 Task: Set the number of connections for legacy RTSP VoD server to "2".
Action: Mouse moved to (128, 23)
Screenshot: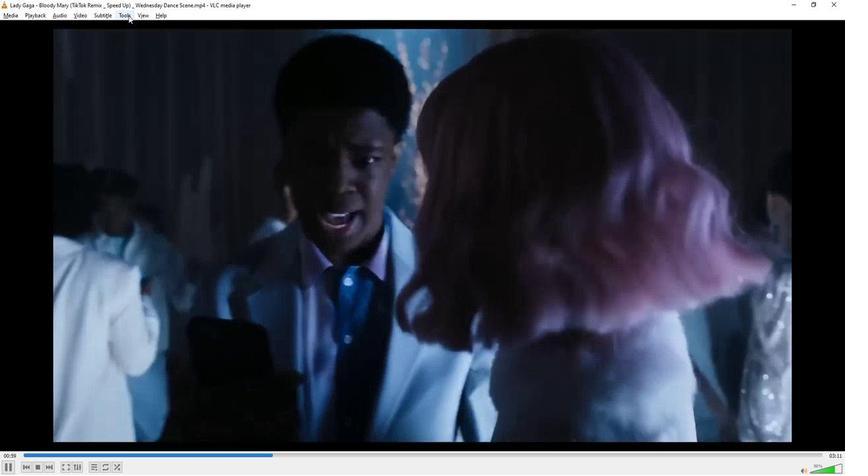 
Action: Mouse pressed left at (128, 23)
Screenshot: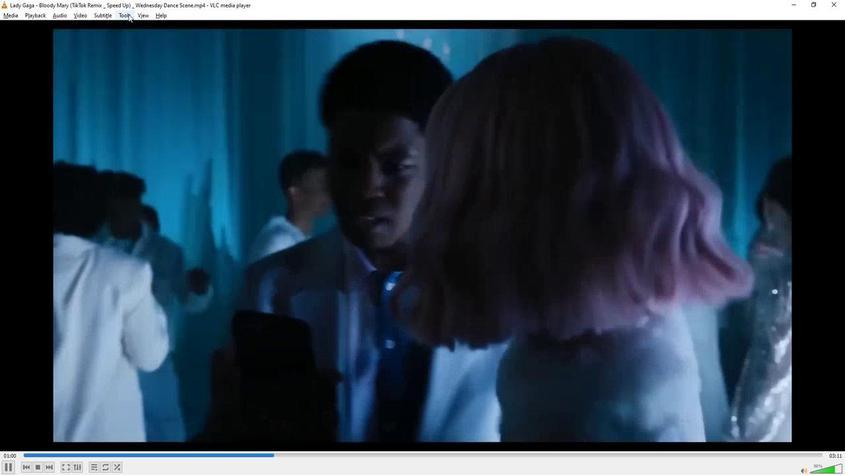 
Action: Mouse moved to (147, 122)
Screenshot: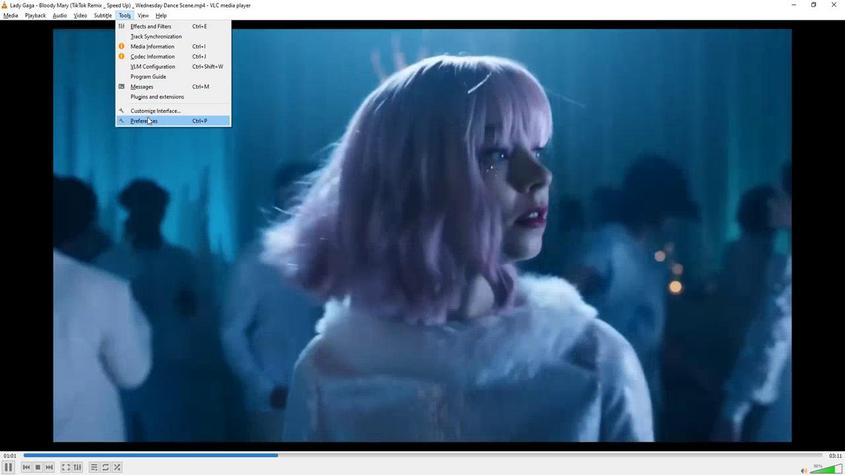 
Action: Mouse pressed left at (147, 122)
Screenshot: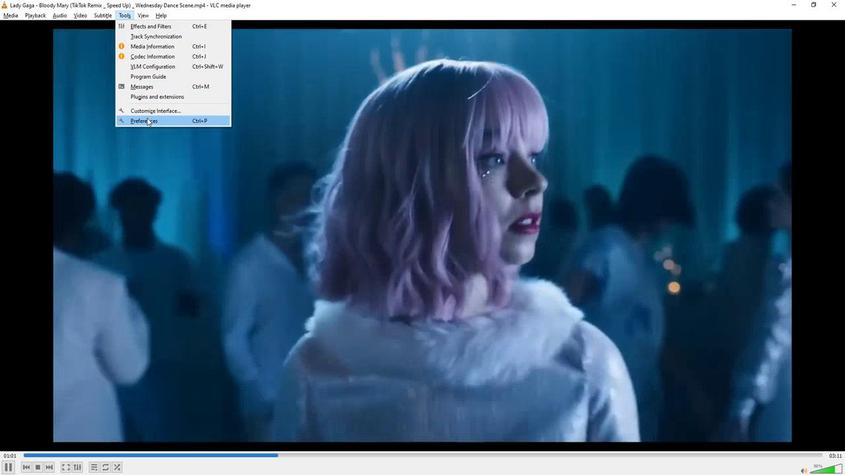 
Action: Mouse moved to (246, 348)
Screenshot: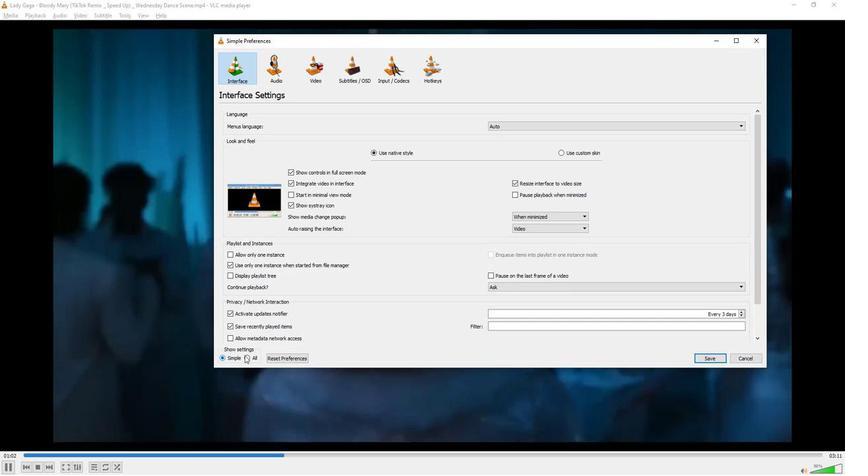 
Action: Mouse pressed left at (246, 348)
Screenshot: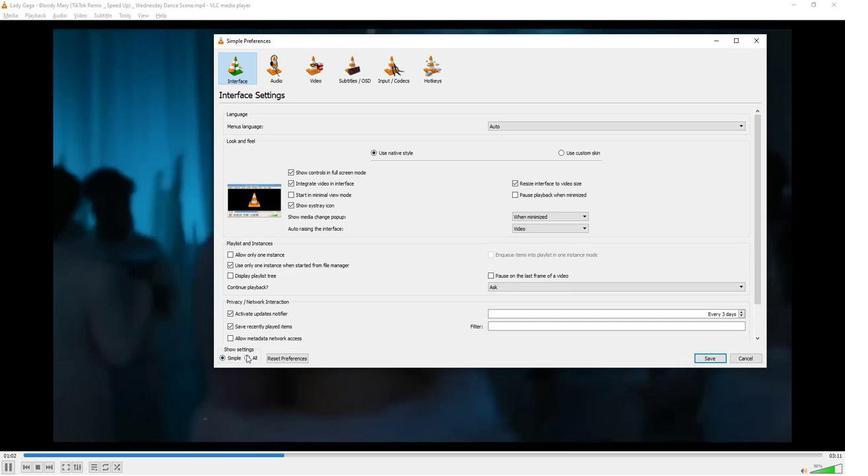 
Action: Mouse moved to (255, 303)
Screenshot: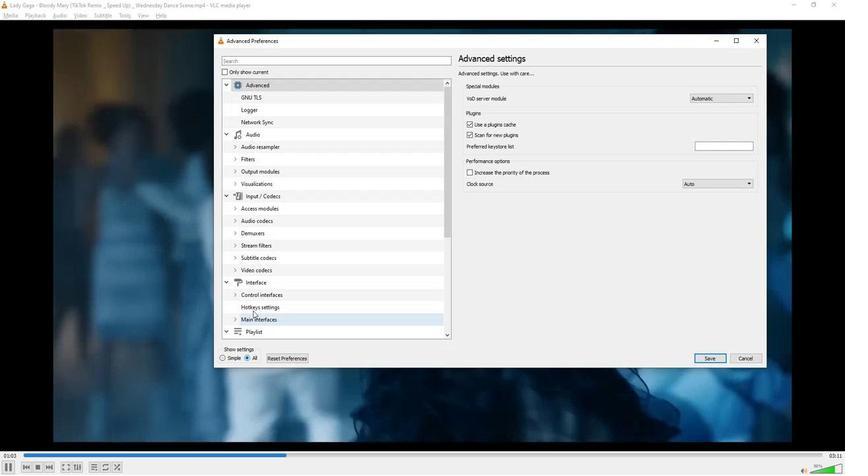
Action: Mouse scrolled (255, 303) with delta (0, 0)
Screenshot: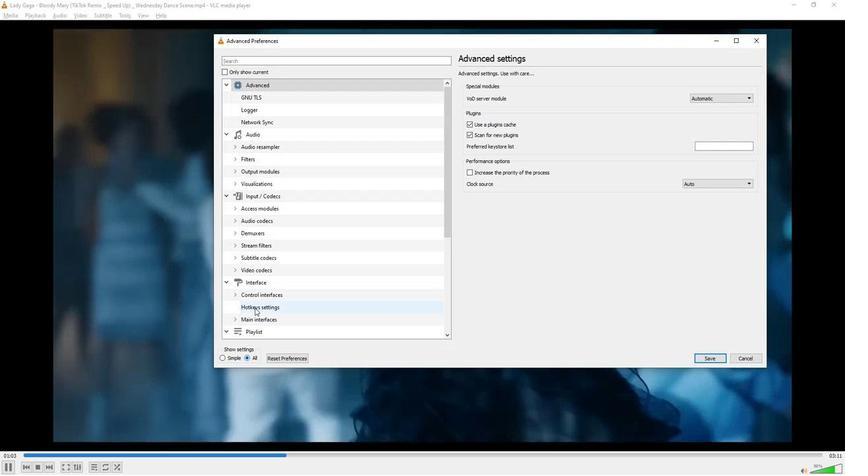 
Action: Mouse moved to (255, 303)
Screenshot: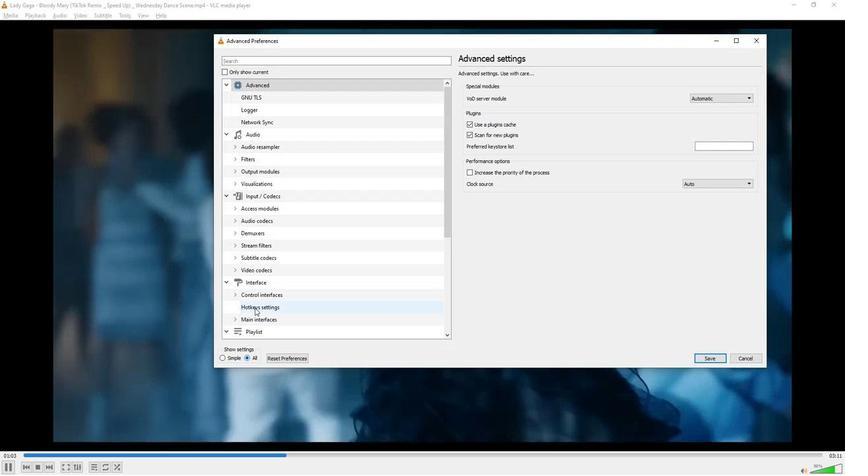
Action: Mouse scrolled (255, 303) with delta (0, 0)
Screenshot: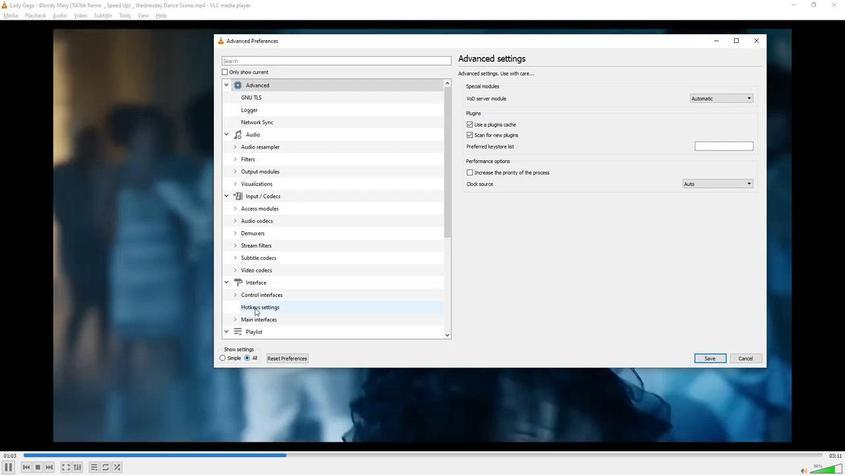 
Action: Mouse moved to (255, 302)
Screenshot: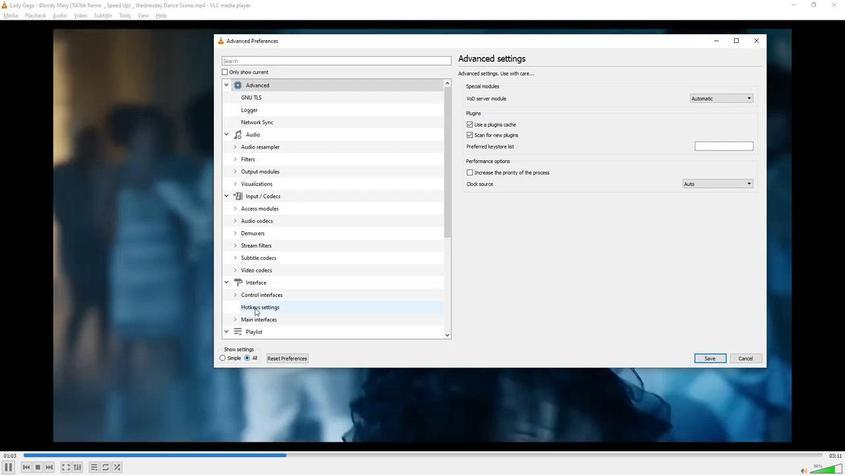 
Action: Mouse scrolled (255, 302) with delta (0, 0)
Screenshot: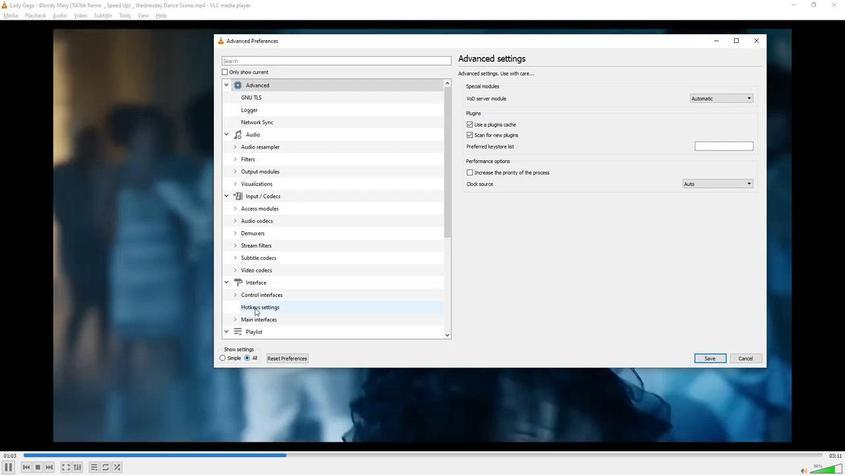 
Action: Mouse moved to (255, 302)
Screenshot: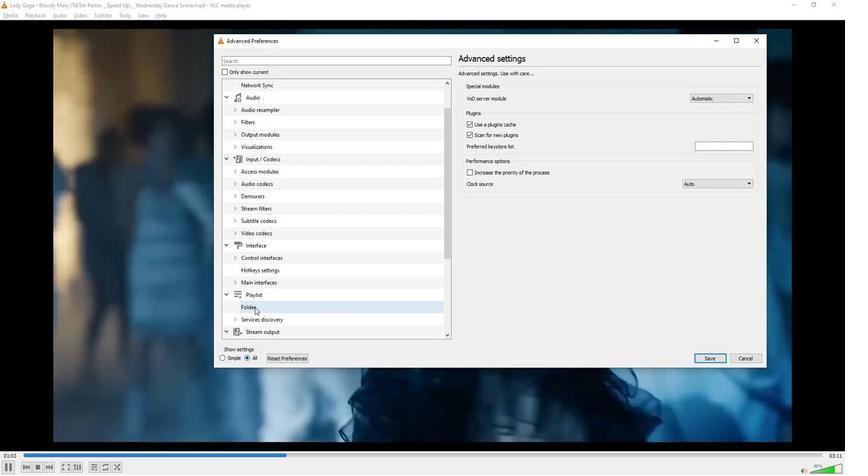 
Action: Mouse scrolled (255, 302) with delta (0, 0)
Screenshot: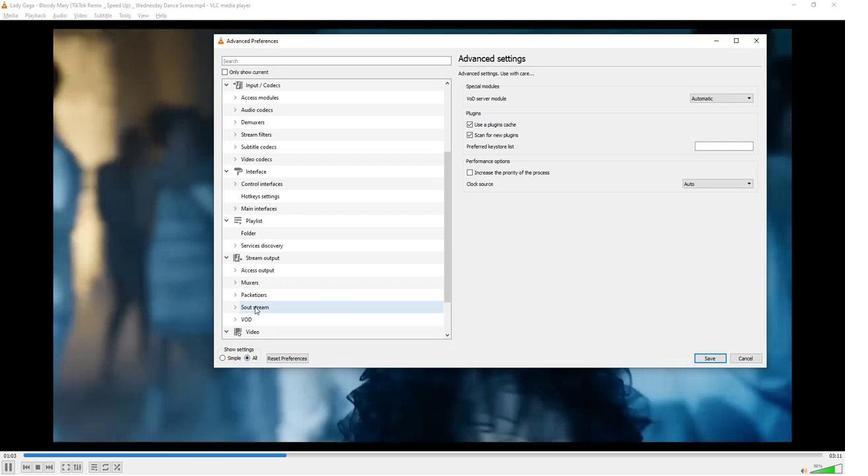 
Action: Mouse moved to (255, 302)
Screenshot: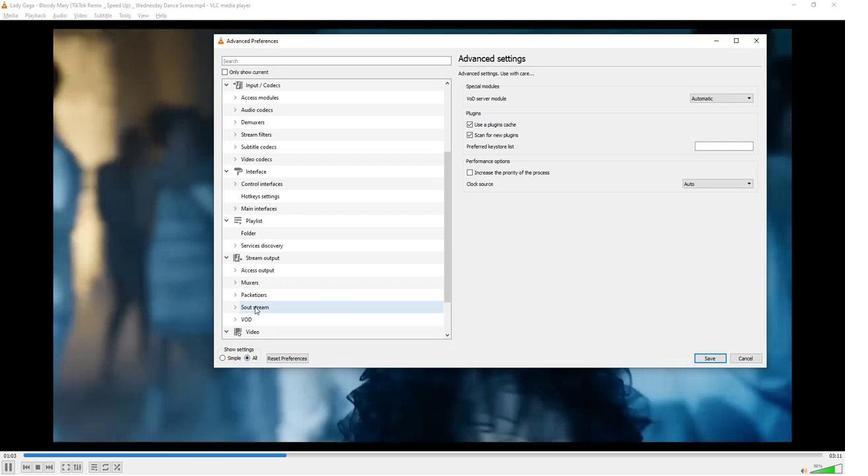 
Action: Mouse scrolled (255, 301) with delta (0, 0)
Screenshot: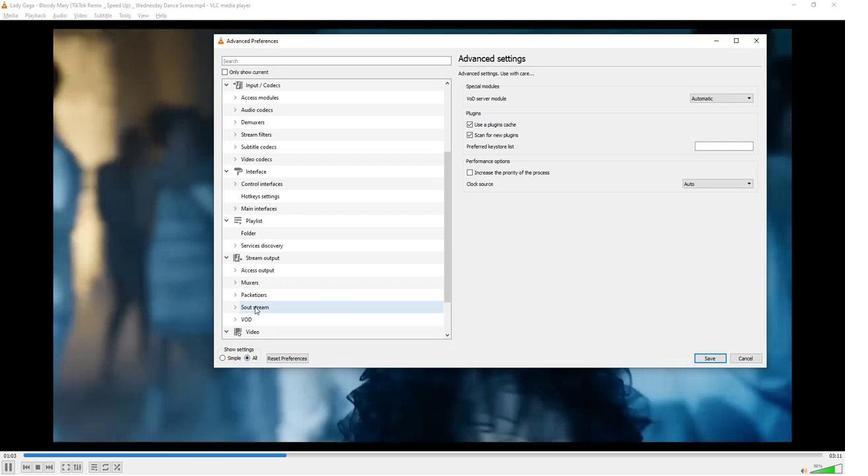 
Action: Mouse moved to (255, 302)
Screenshot: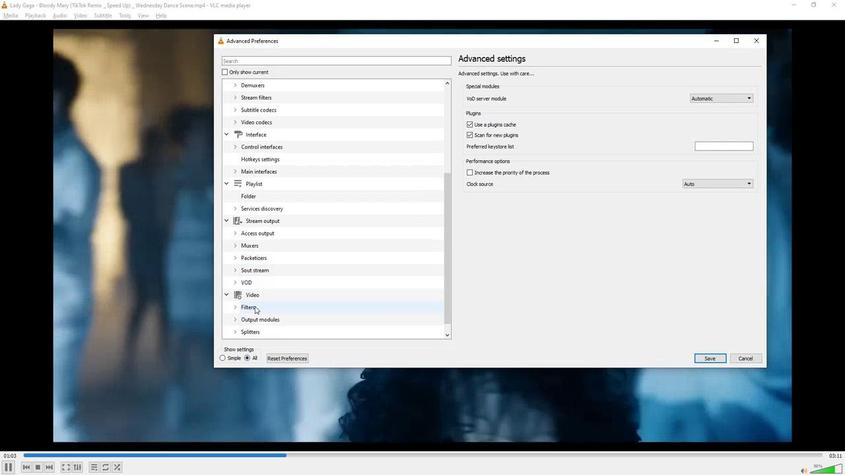 
Action: Mouse scrolled (255, 301) with delta (0, 0)
Screenshot: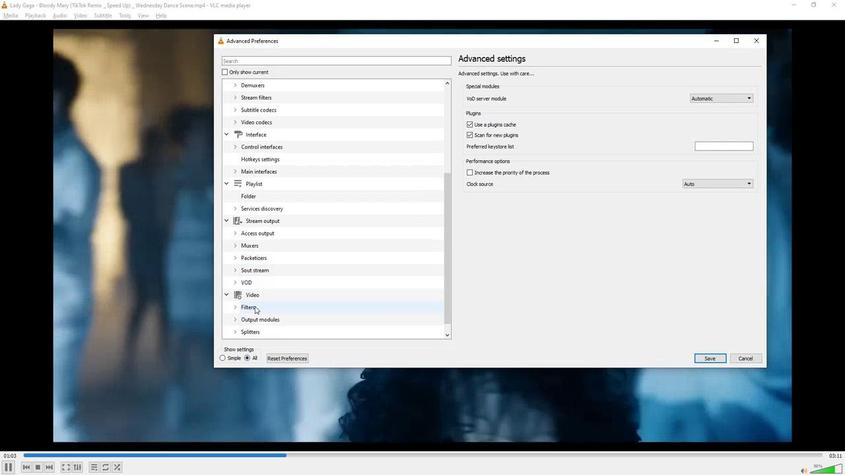 
Action: Mouse moved to (255, 301)
Screenshot: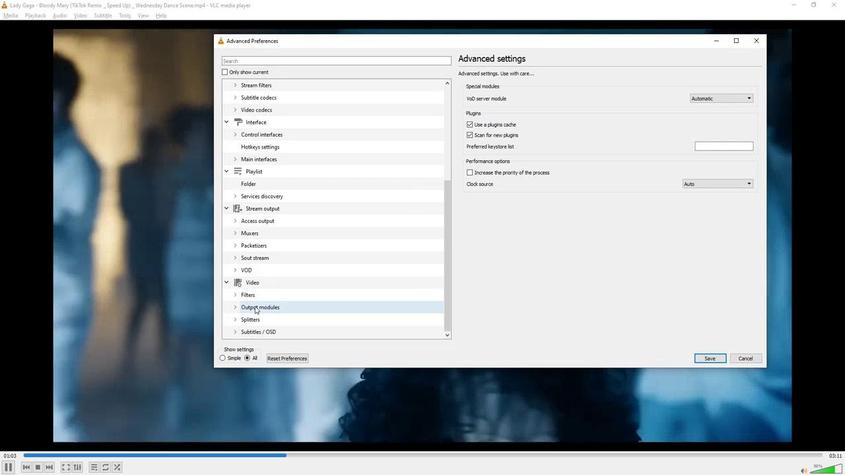 
Action: Mouse scrolled (255, 301) with delta (0, 0)
Screenshot: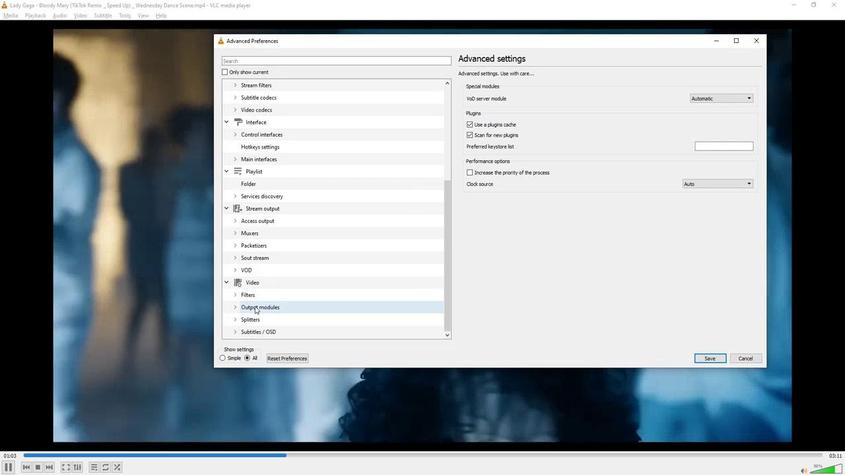 
Action: Mouse moved to (239, 270)
Screenshot: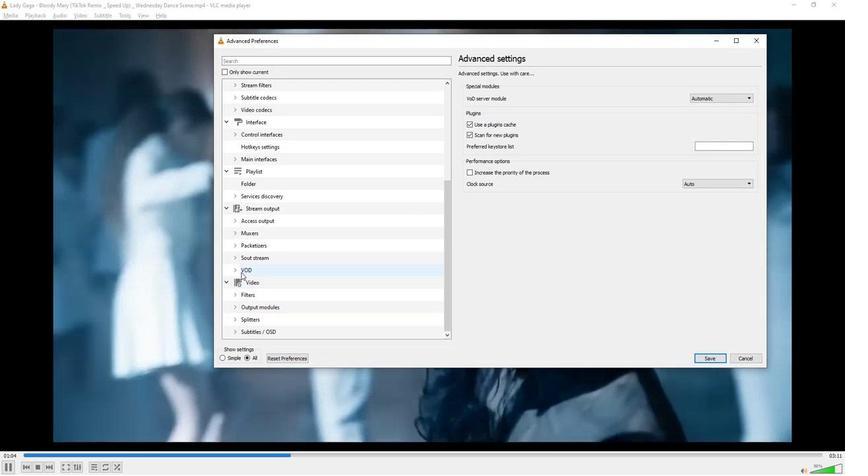 
Action: Mouse pressed left at (239, 270)
Screenshot: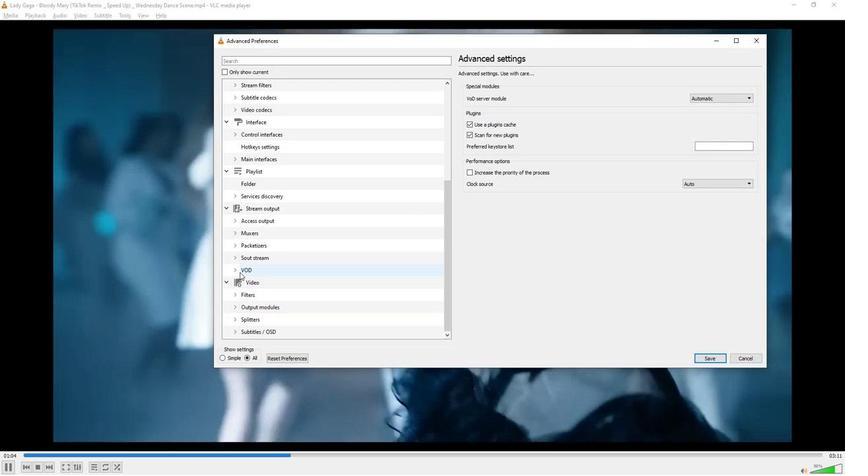 
Action: Mouse moved to (235, 267)
Screenshot: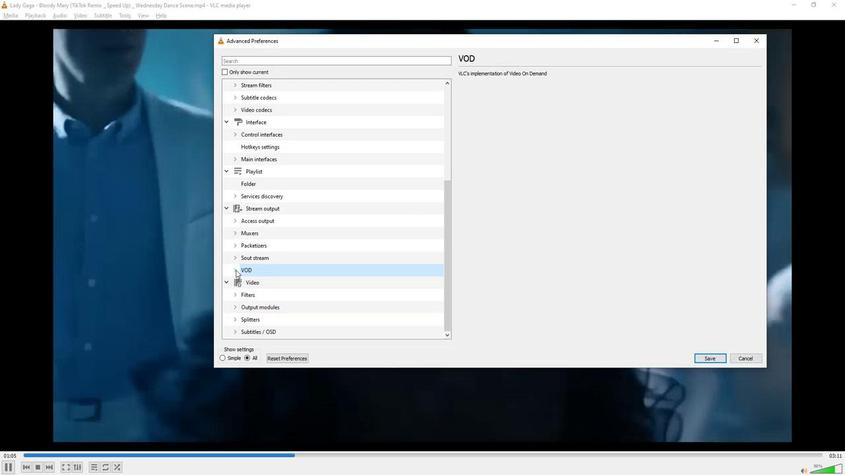 
Action: Mouse pressed left at (235, 267)
Screenshot: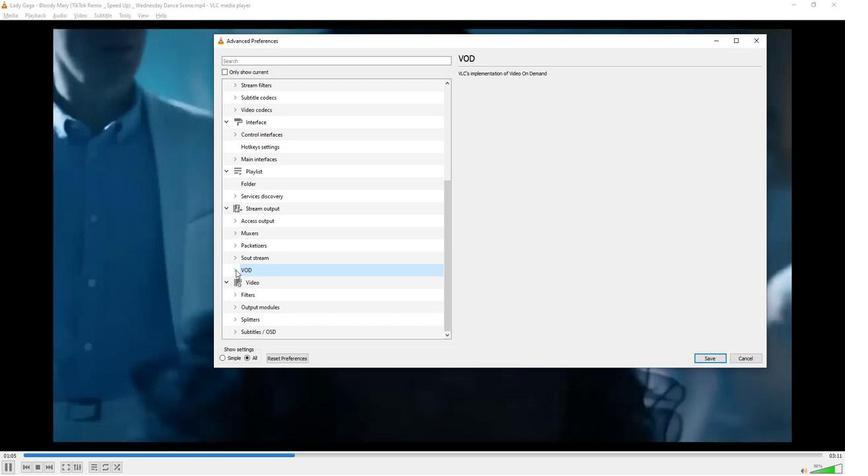 
Action: Mouse moved to (252, 277)
Screenshot: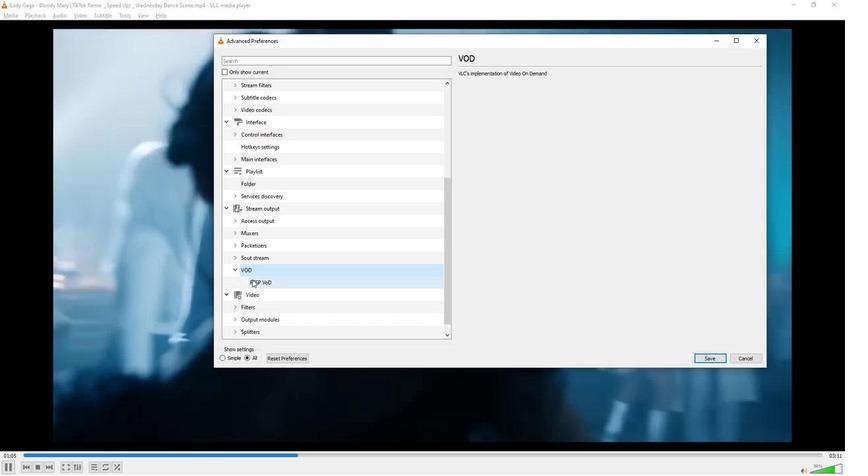 
Action: Mouse pressed left at (252, 277)
Screenshot: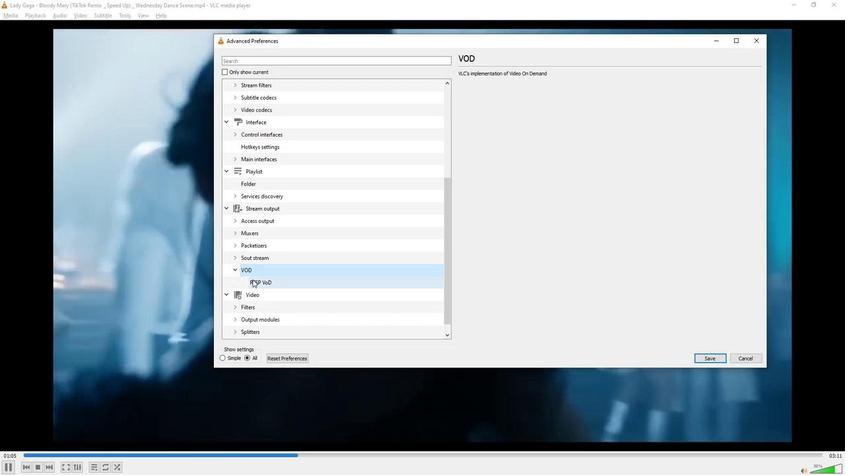 
Action: Mouse moved to (754, 103)
Screenshot: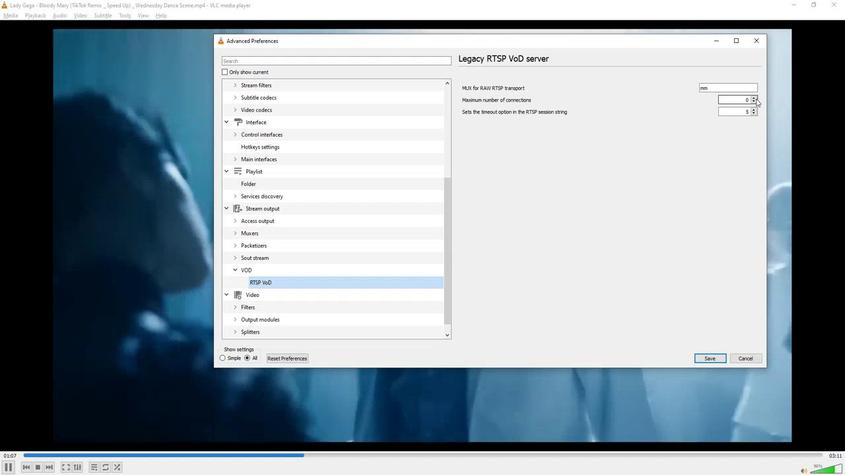 
Action: Mouse pressed left at (754, 103)
Screenshot: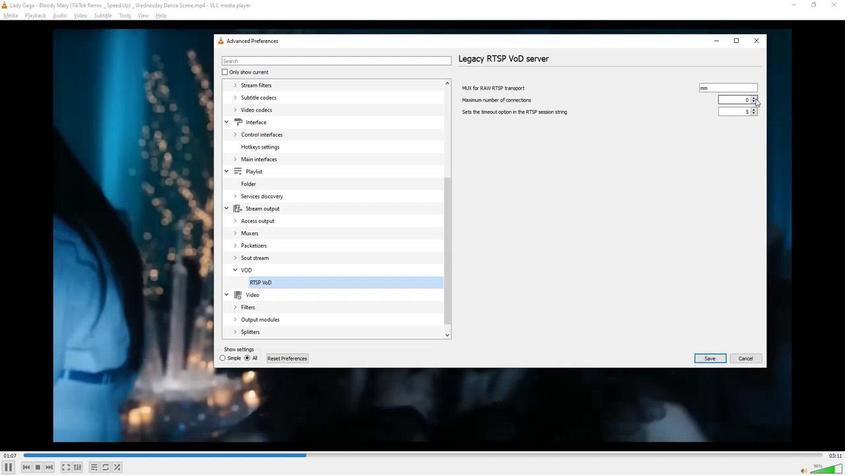 
Action: Mouse pressed left at (754, 103)
Screenshot: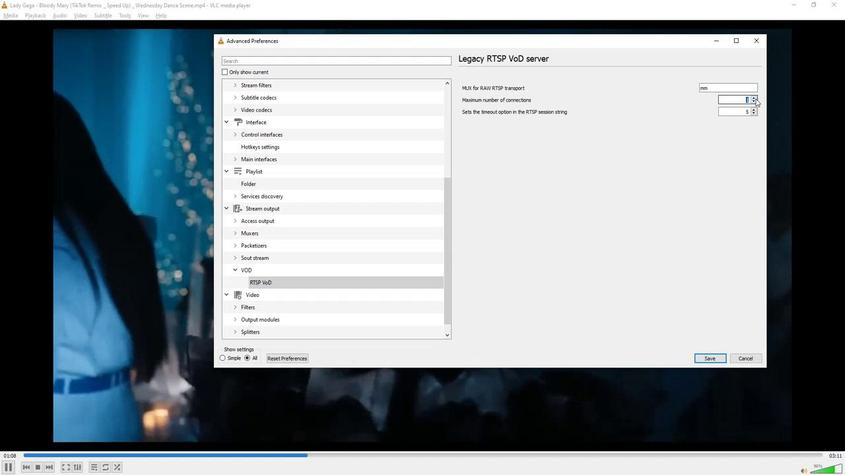 
Action: Mouse moved to (687, 136)
Screenshot: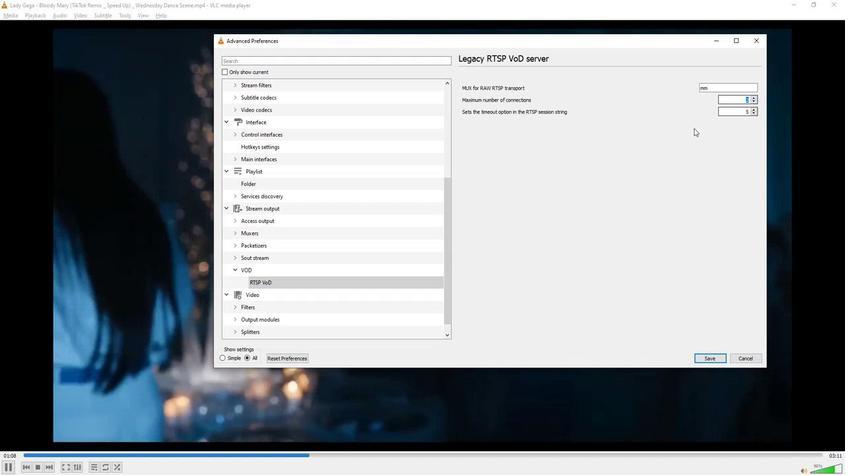 
Action: Mouse pressed left at (687, 136)
Screenshot: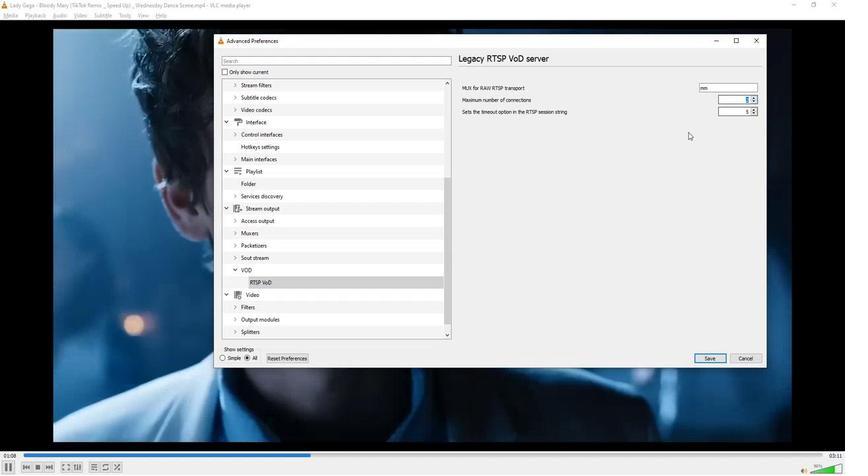 
